 Task: Open Card Card0000000024 in Board Board0000000006 in Workspace WS0000000002 in Trello. Add Member 17.ch.pooja@gmail.com to Card Card0000000024 in Board Board0000000006 in Workspace WS0000000002 in Trello. Add Red Label titled Label0000000024 to Card Card0000000024 in Board Board0000000006 in Workspace WS0000000002 in Trello. Add Checklist CL0000000024 to Card Card0000000024 in Board Board0000000006 in Workspace WS0000000002 in Trello. Add Dates with Start Date as Nov 01 2023 and Due Date as Nov 30 2023 to Card Card0000000024 in Board Board0000000006 in Workspace WS0000000002 in Trello
Action: Mouse moved to (389, 445)
Screenshot: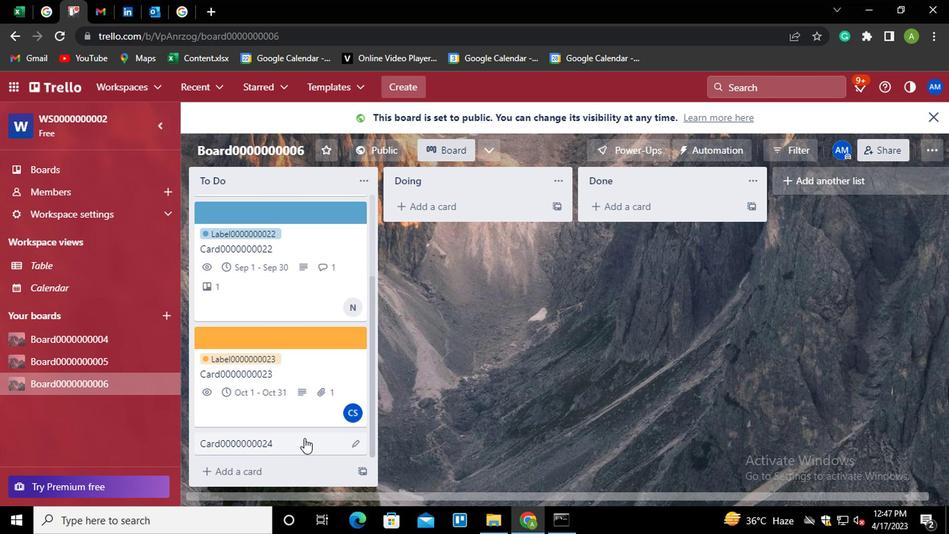 
Action: Mouse pressed left at (389, 445)
Screenshot: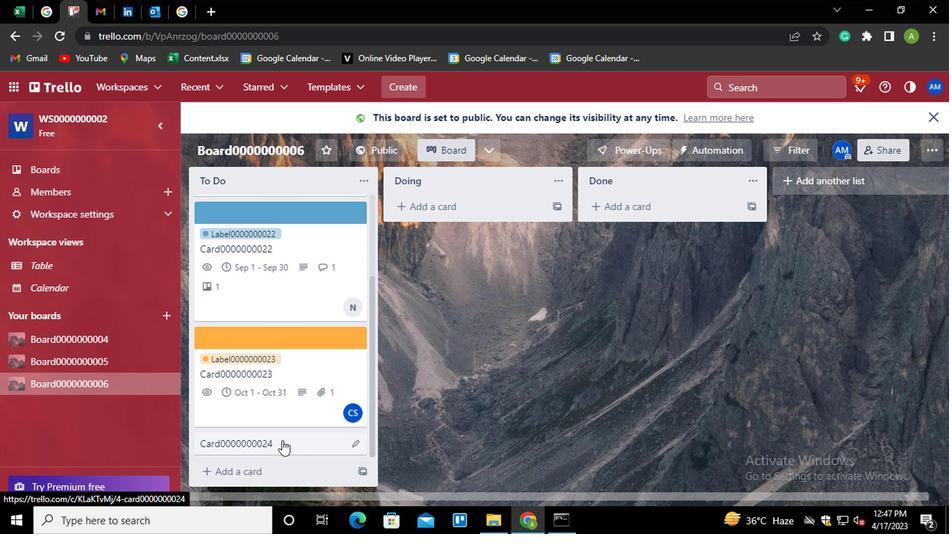 
Action: Mouse moved to (631, 195)
Screenshot: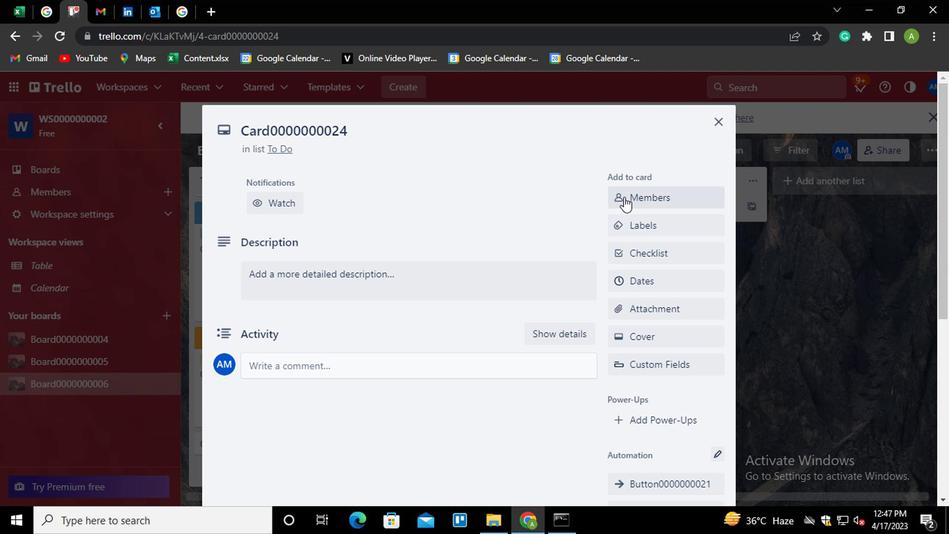 
Action: Mouse pressed left at (631, 195)
Screenshot: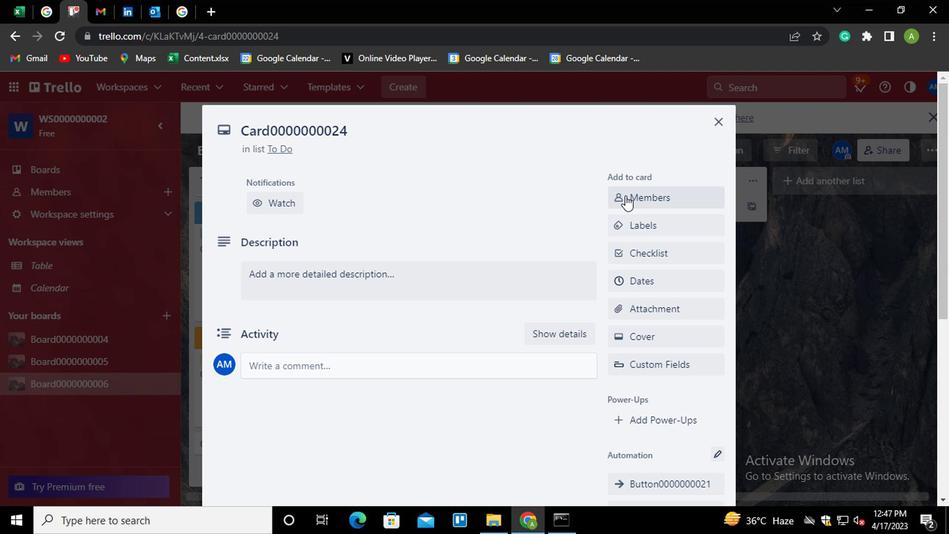 
Action: Mouse moved to (641, 213)
Screenshot: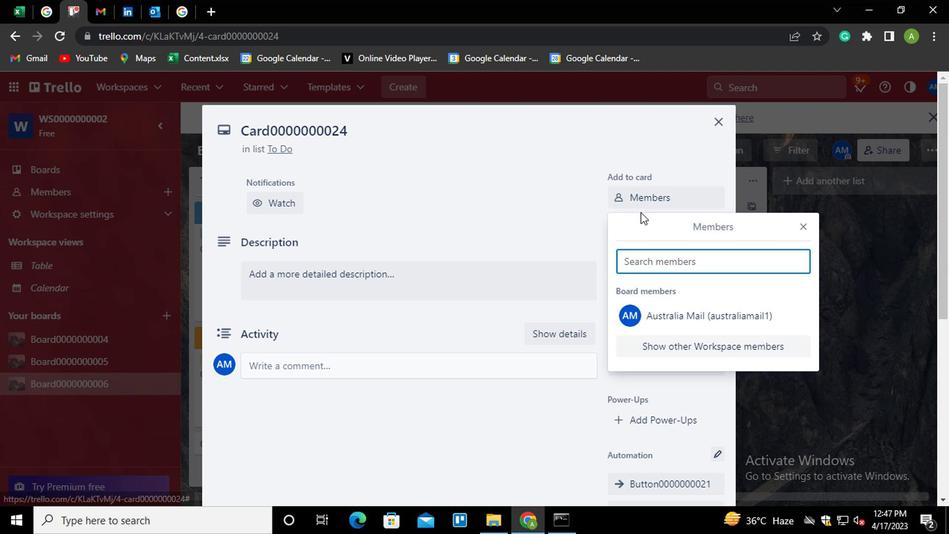 
Action: Key pressed 17.ch.pooja<Key.shift><Key.shift>@GMAIL.COM
Screenshot: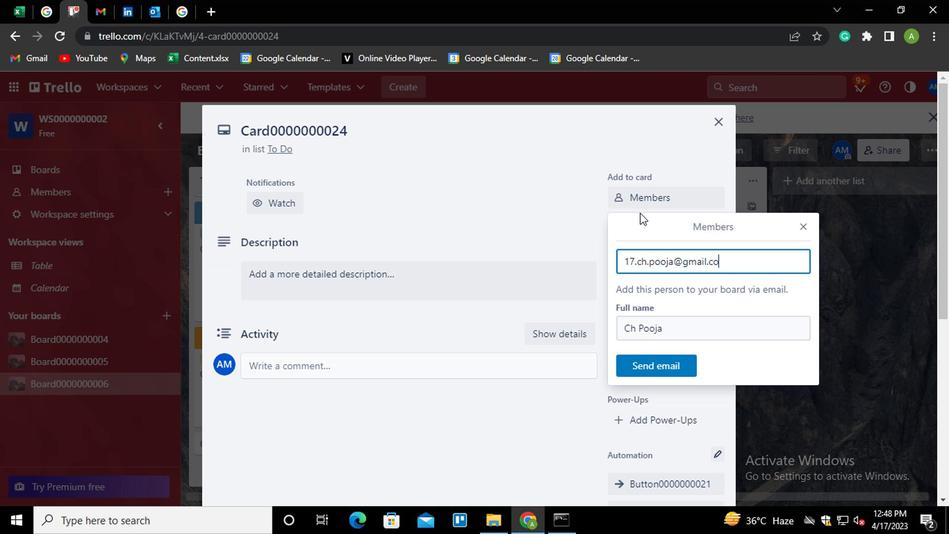
Action: Mouse moved to (655, 366)
Screenshot: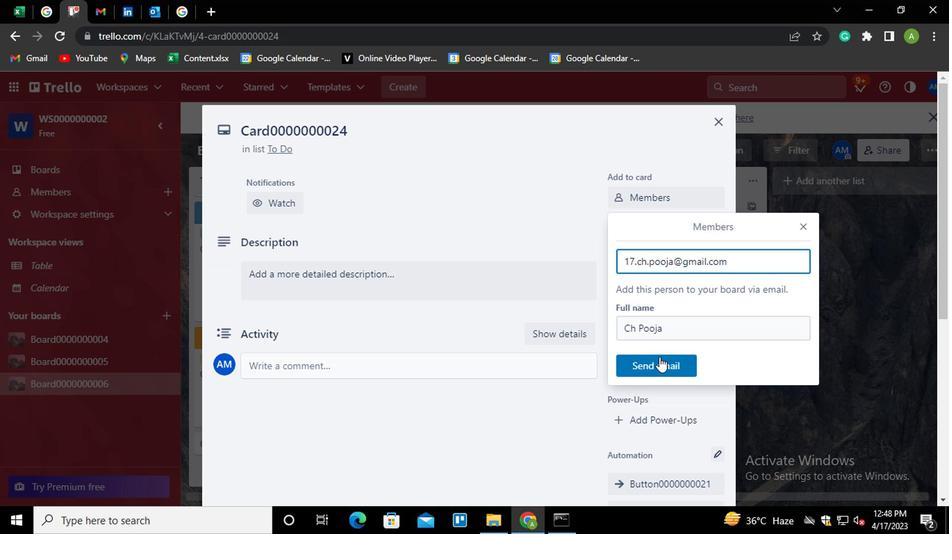 
Action: Mouse pressed left at (655, 366)
Screenshot: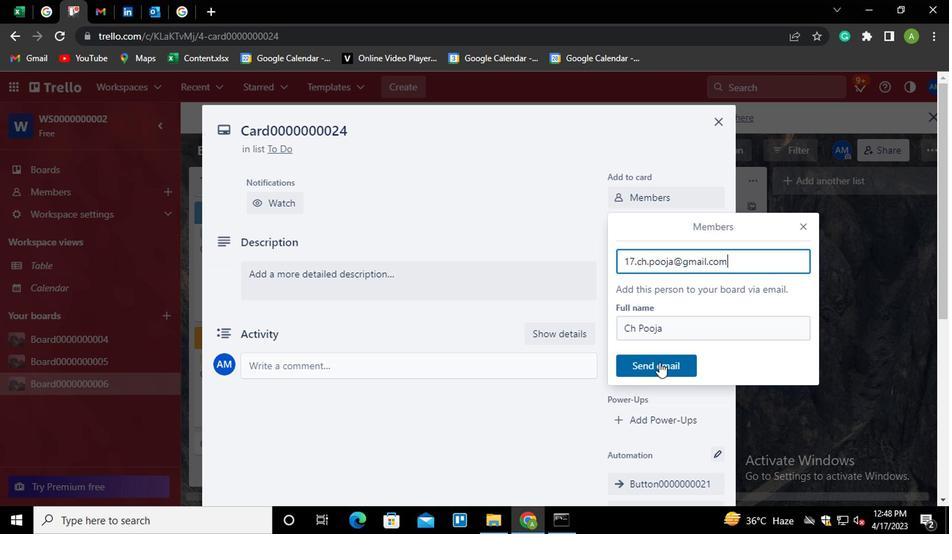 
Action: Mouse moved to (654, 225)
Screenshot: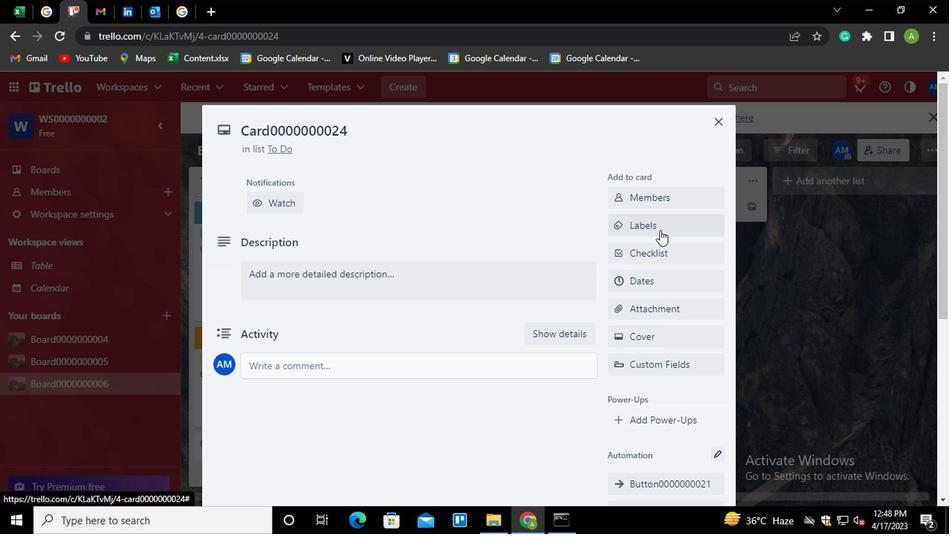 
Action: Mouse pressed left at (654, 225)
Screenshot: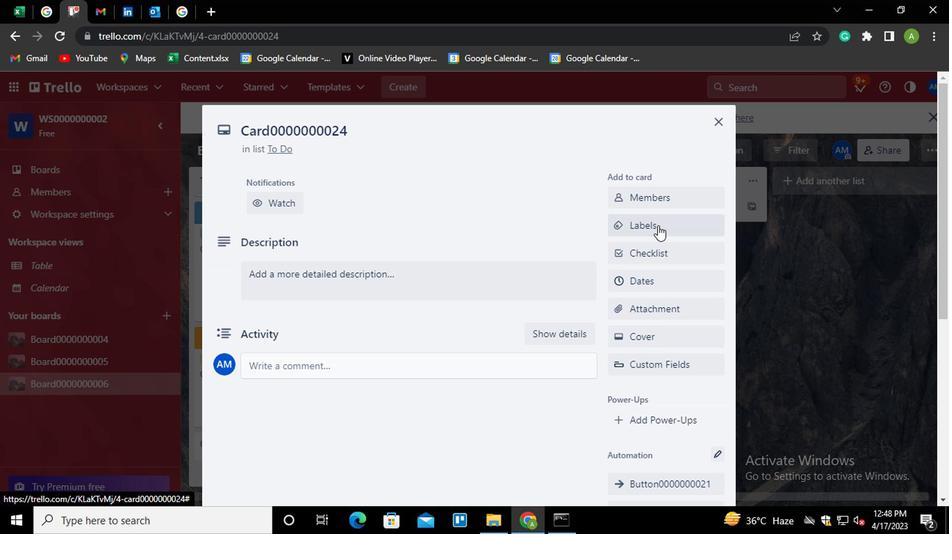
Action: Mouse moved to (631, 275)
Screenshot: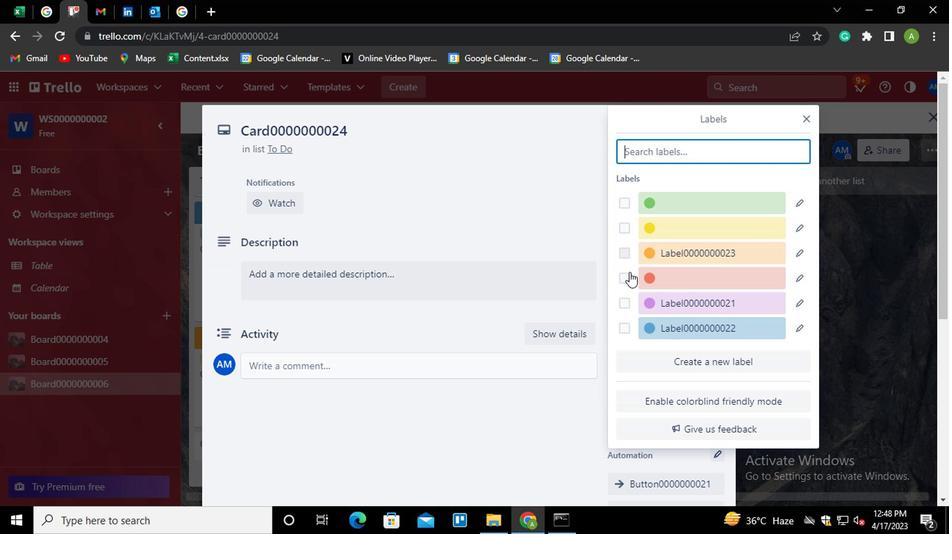 
Action: Mouse pressed left at (631, 275)
Screenshot: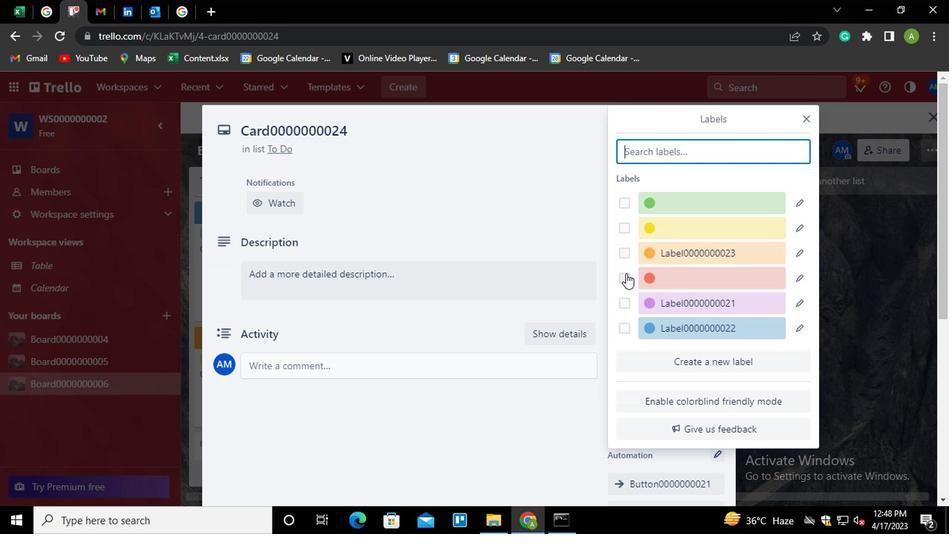 
Action: Mouse moved to (755, 279)
Screenshot: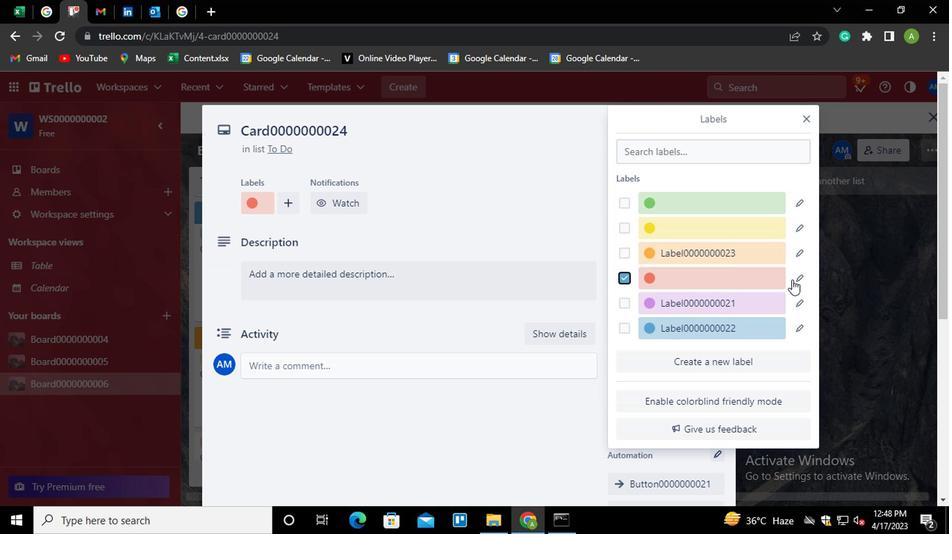 
Action: Mouse pressed left at (755, 279)
Screenshot: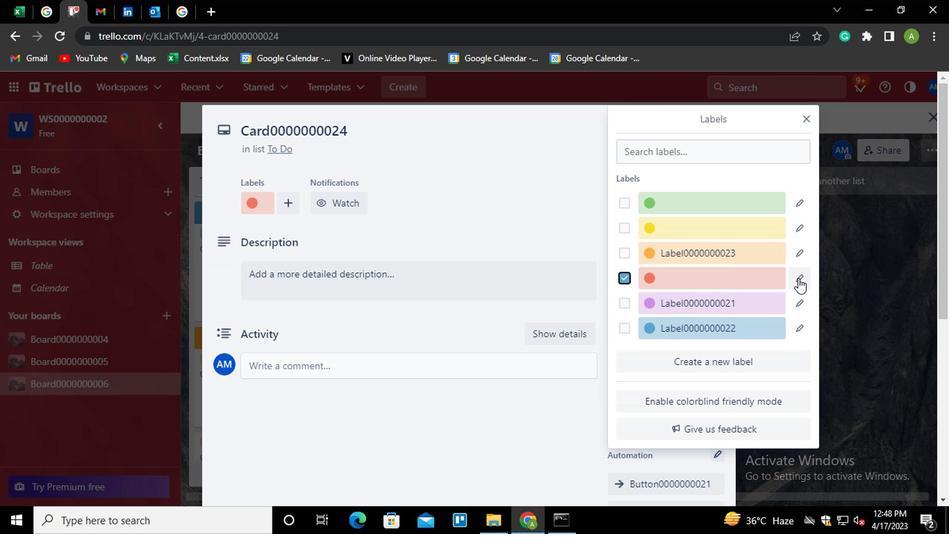 
Action: Mouse moved to (753, 279)
Screenshot: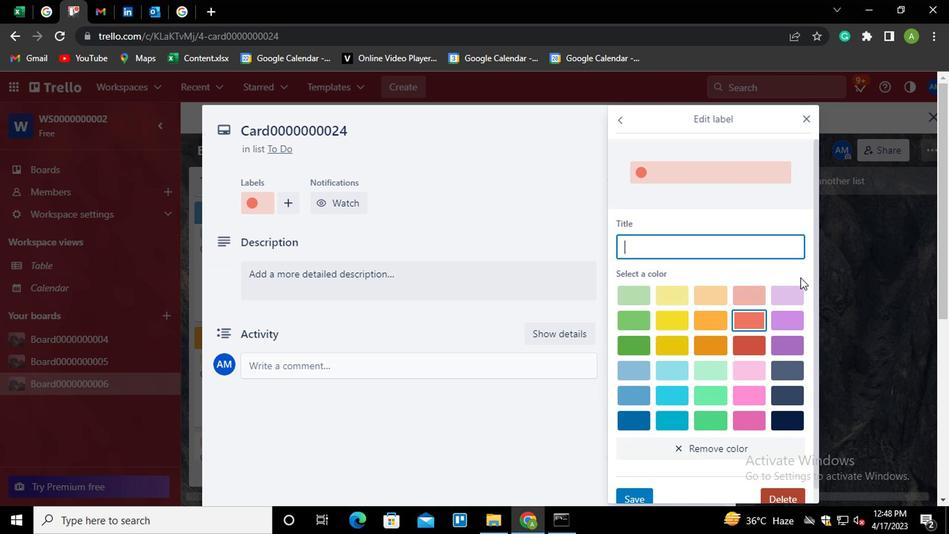 
Action: Key pressed <Key.shift><Key.shift><Key.shift><Key.shift><Key.shift><Key.shift>LABEL0000000024
Screenshot: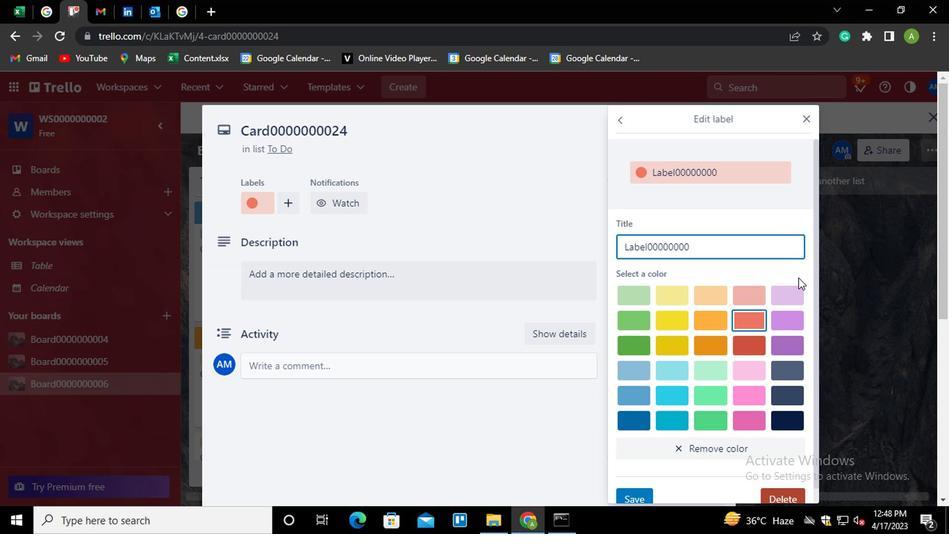 
Action: Mouse moved to (697, 295)
Screenshot: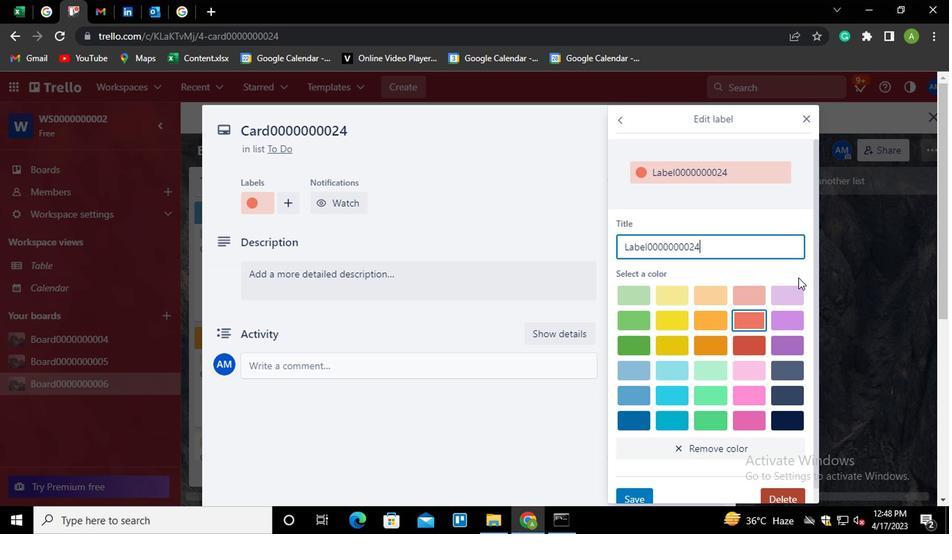 
Action: Mouse scrolled (697, 294) with delta (0, 0)
Screenshot: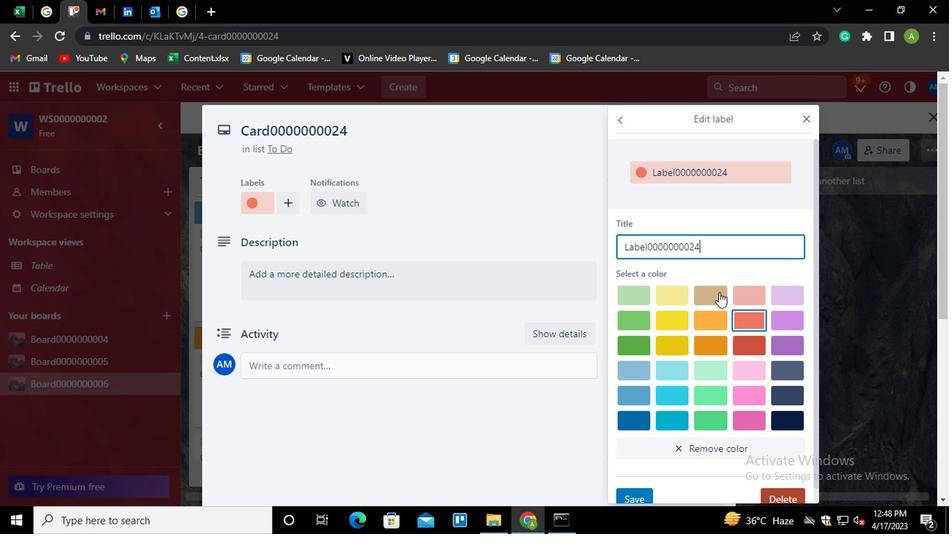 
Action: Mouse scrolled (697, 294) with delta (0, 0)
Screenshot: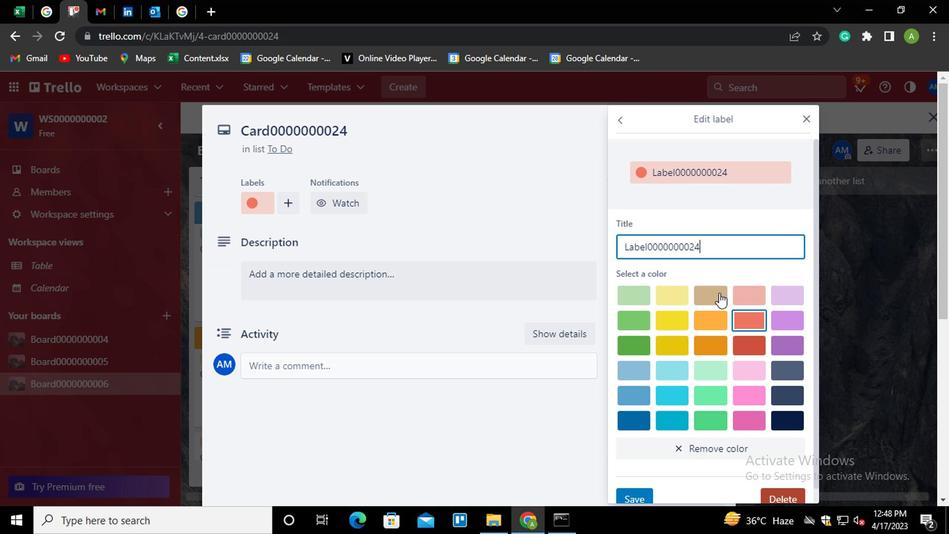 
Action: Mouse moved to (635, 483)
Screenshot: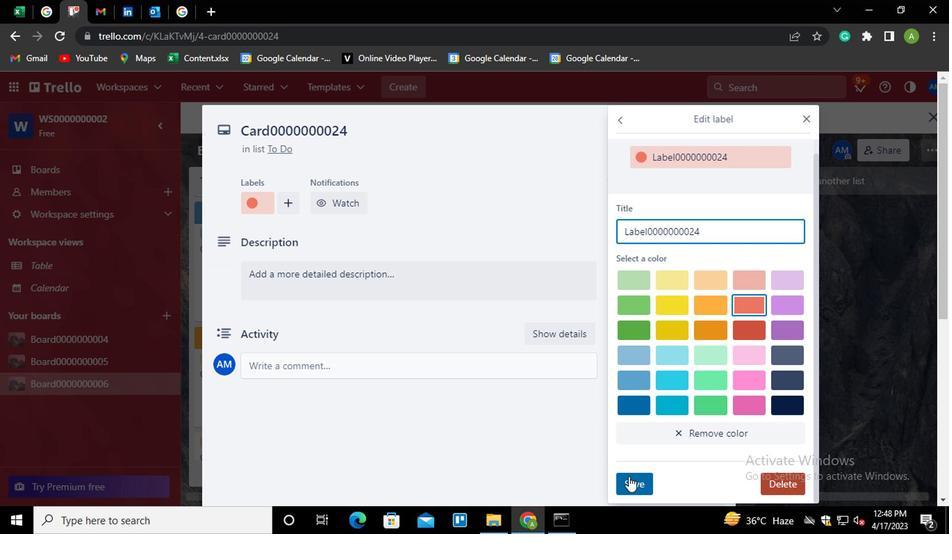 
Action: Mouse pressed left at (635, 483)
Screenshot: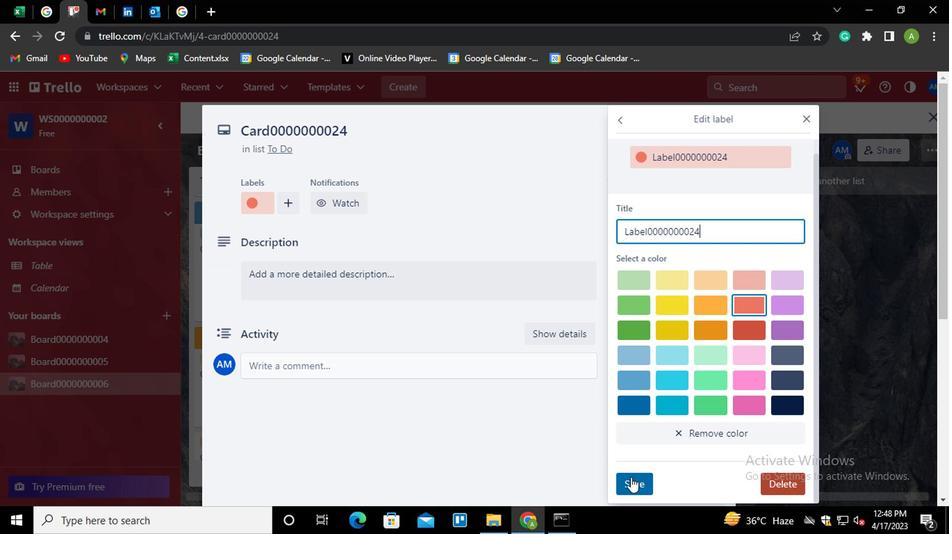 
Action: Mouse moved to (593, 207)
Screenshot: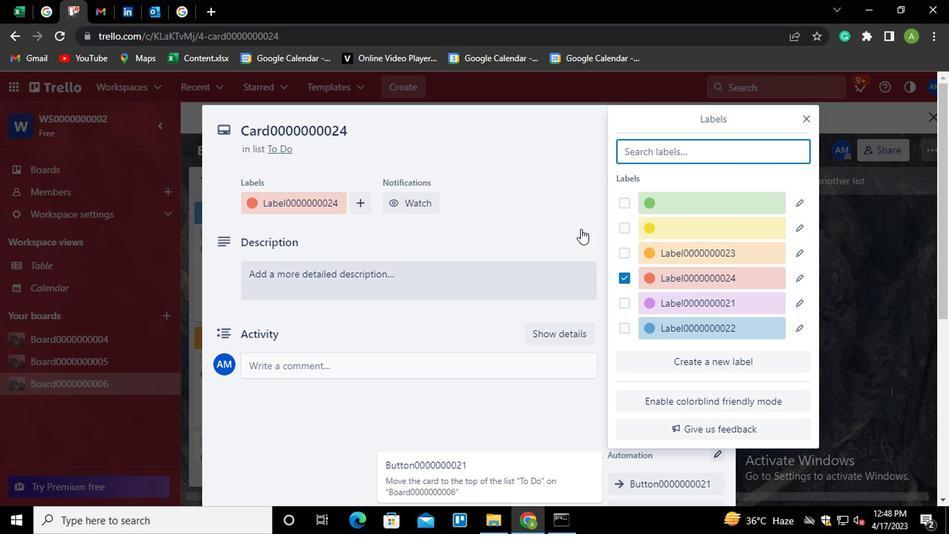 
Action: Mouse pressed left at (593, 207)
Screenshot: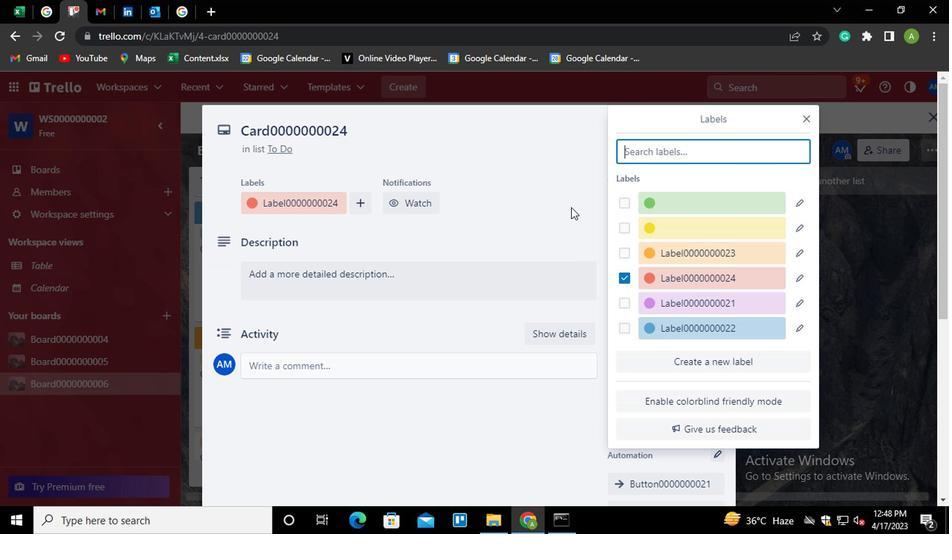 
Action: Mouse moved to (657, 251)
Screenshot: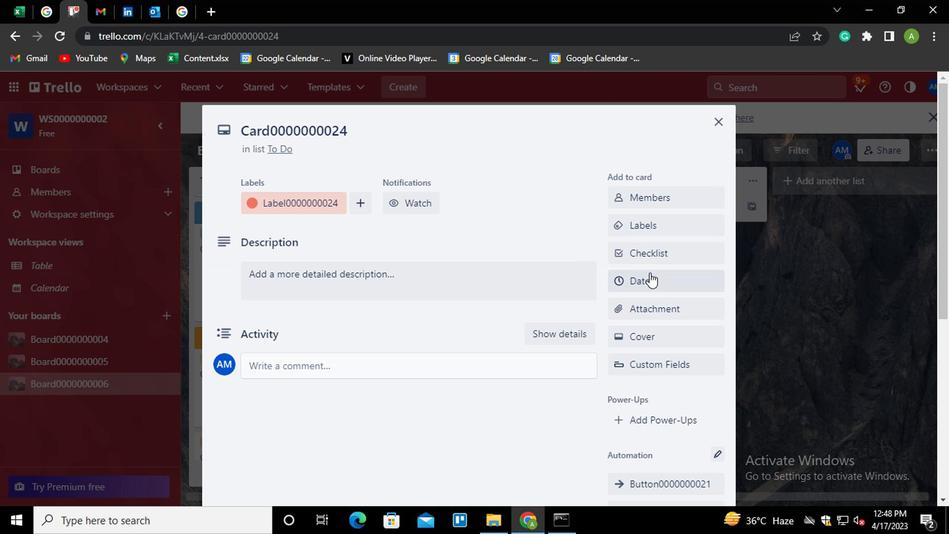 
Action: Mouse pressed left at (657, 251)
Screenshot: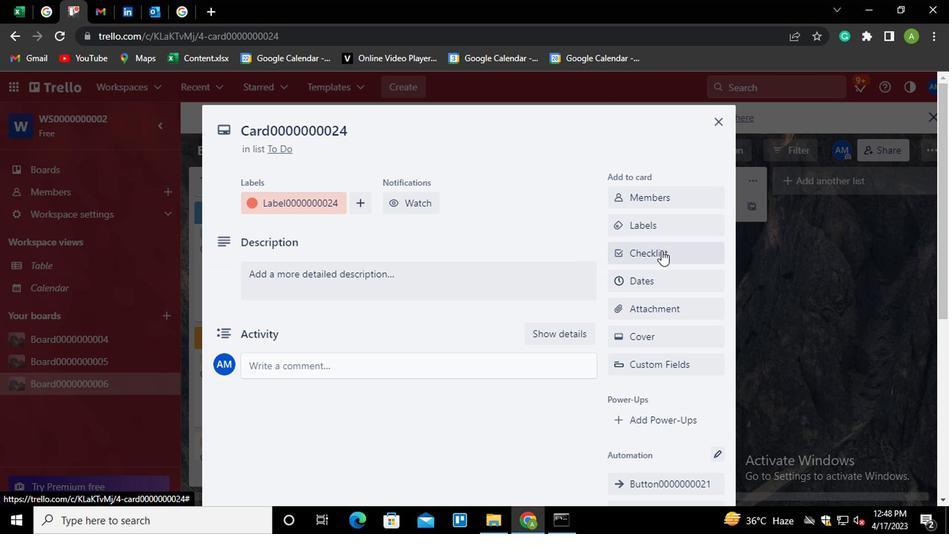
Action: Mouse moved to (656, 251)
Screenshot: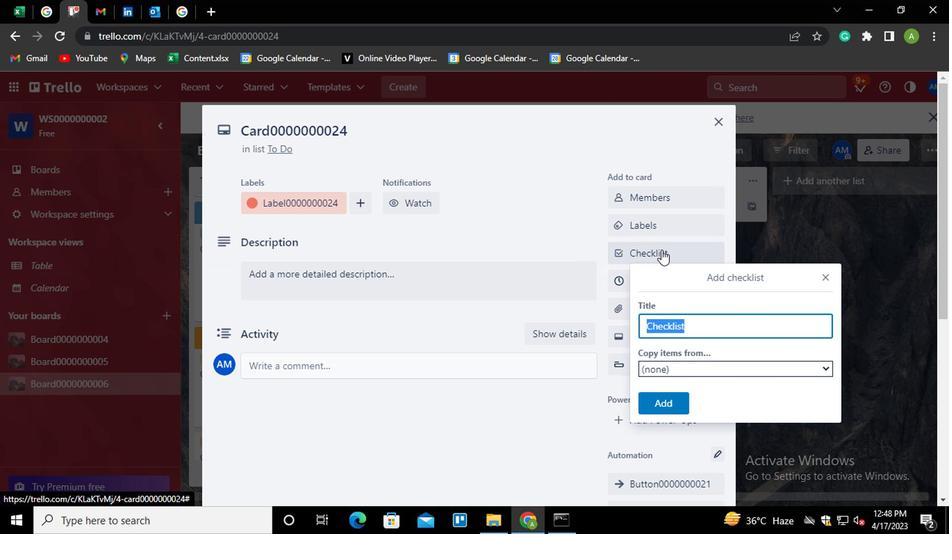 
Action: Key pressed <Key.shift>CL0000000024
Screenshot: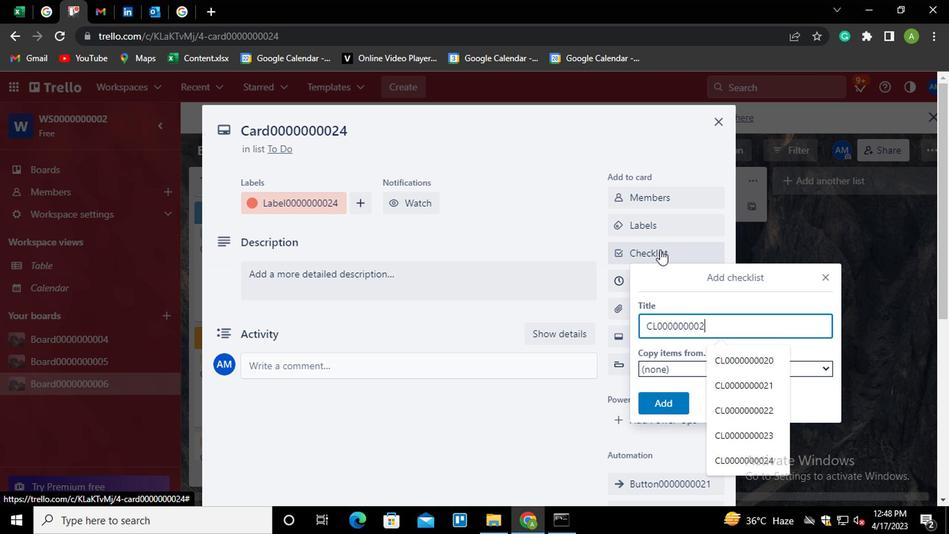 
Action: Mouse moved to (664, 401)
Screenshot: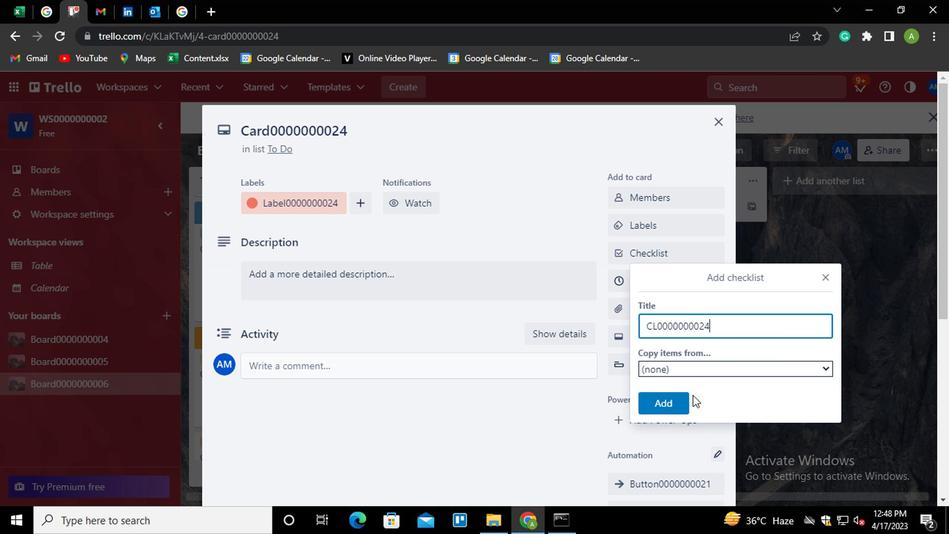 
Action: Mouse pressed left at (664, 401)
Screenshot: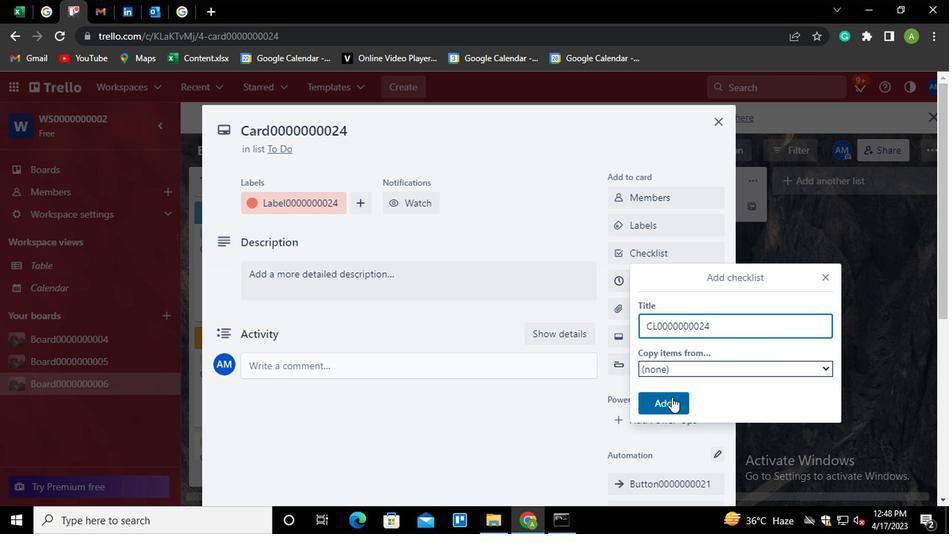 
Action: Mouse moved to (664, 285)
Screenshot: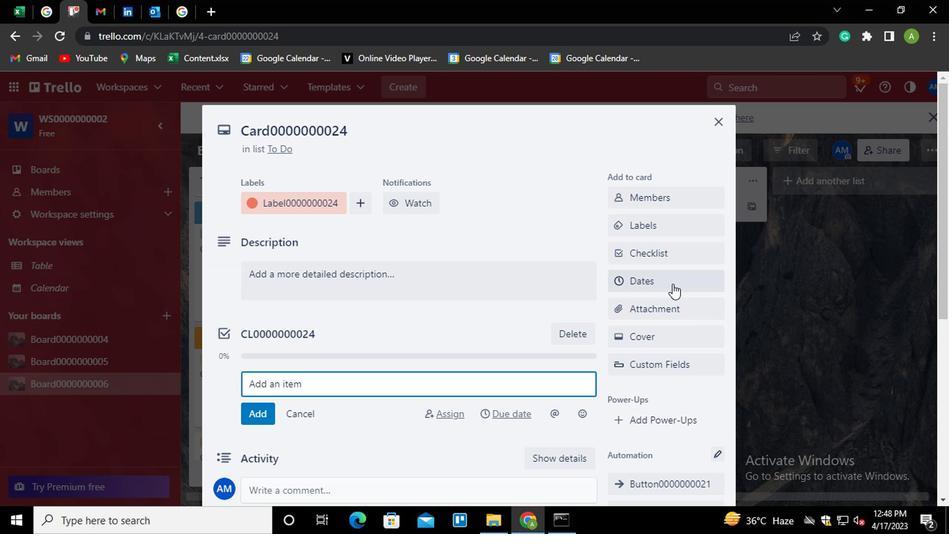 
Action: Mouse pressed left at (664, 285)
Screenshot: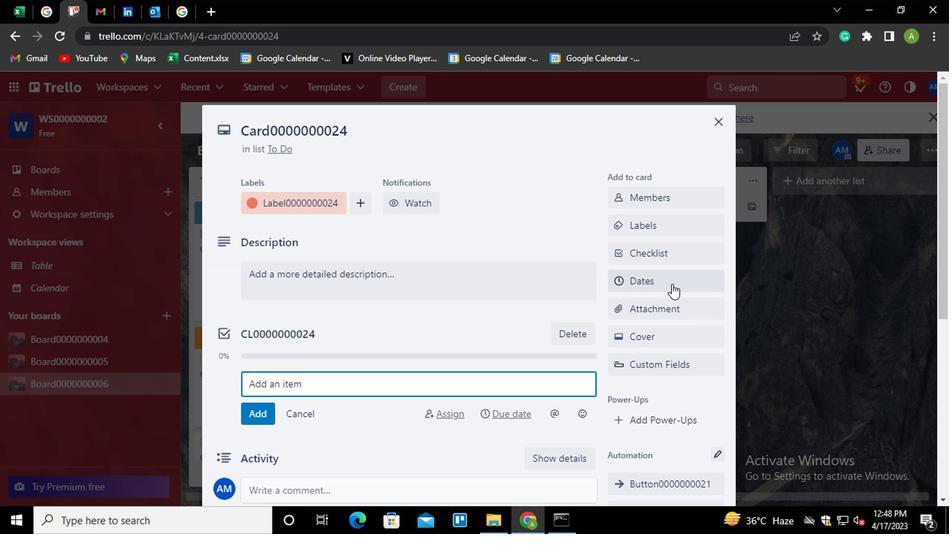 
Action: Mouse moved to (626, 376)
Screenshot: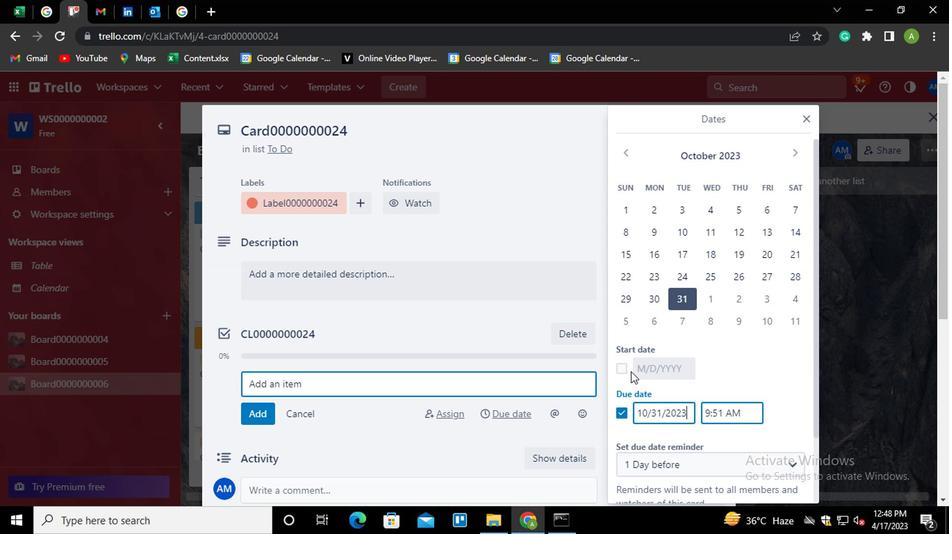 
Action: Mouse pressed left at (626, 376)
Screenshot: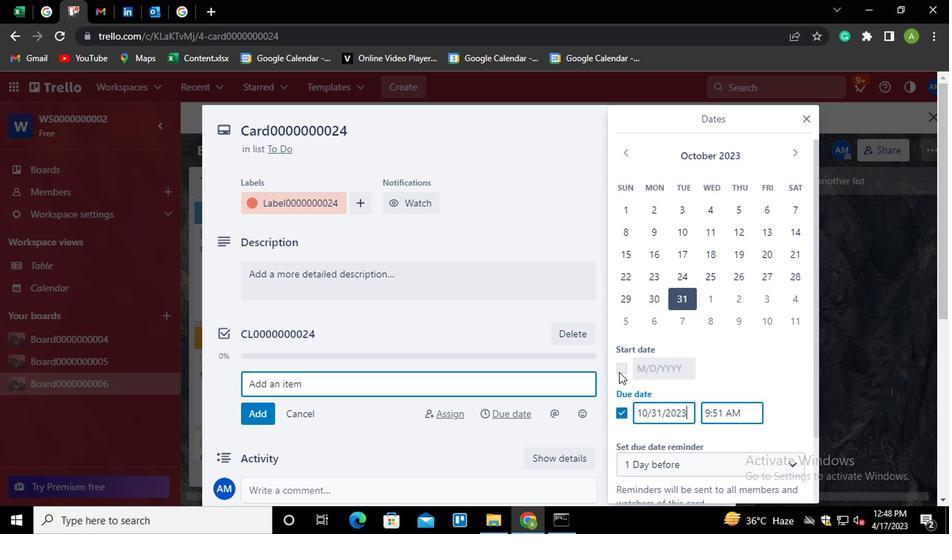 
Action: Mouse moved to (647, 375)
Screenshot: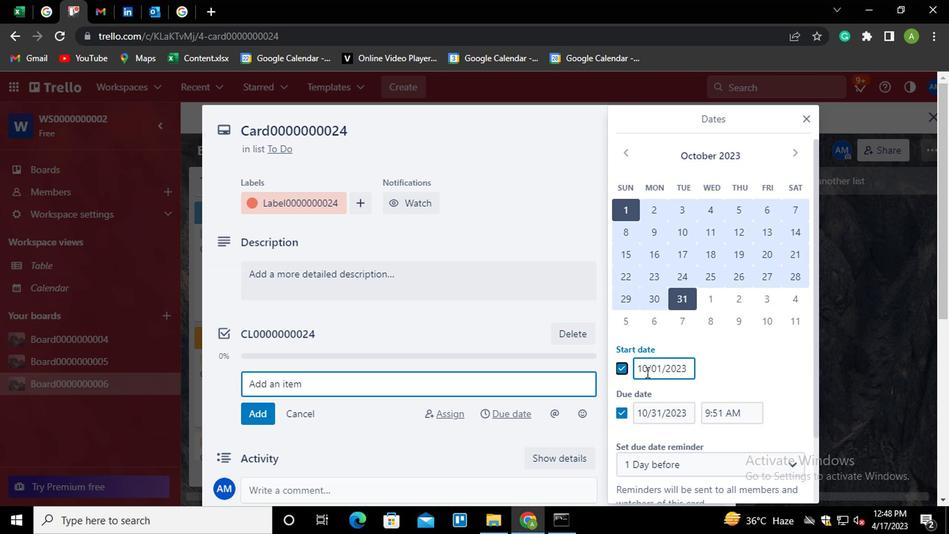 
Action: Mouse pressed left at (647, 375)
Screenshot: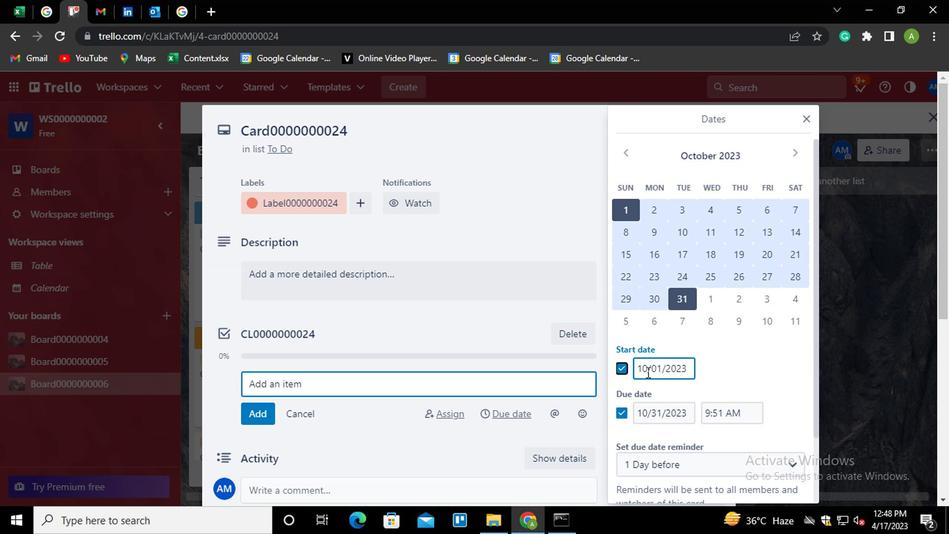 
Action: Mouse moved to (654, 370)
Screenshot: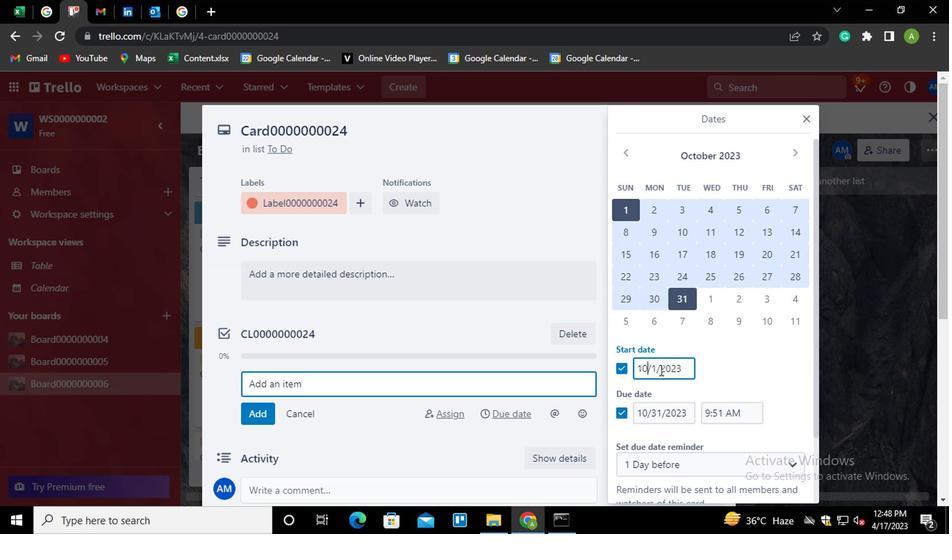 
Action: Key pressed <Key.backspace>1
Screenshot: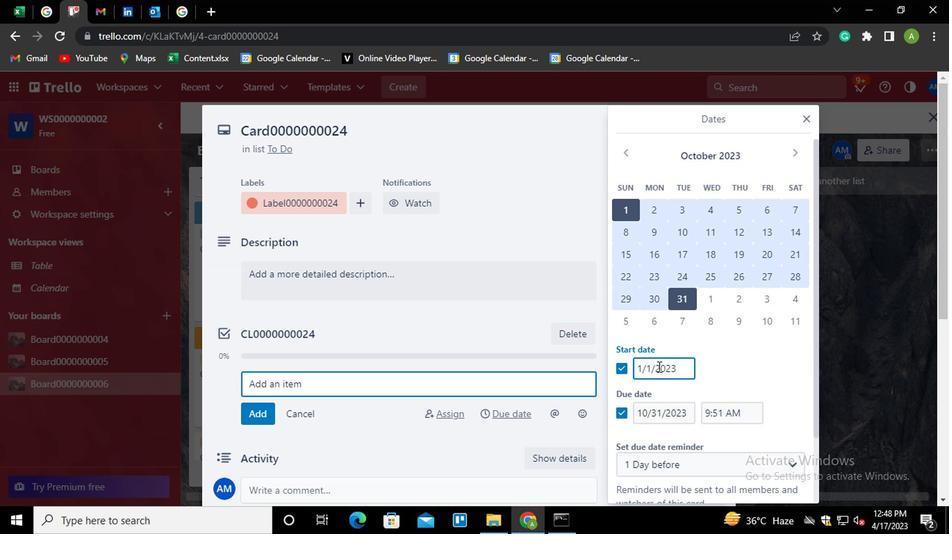 
Action: Mouse moved to (705, 362)
Screenshot: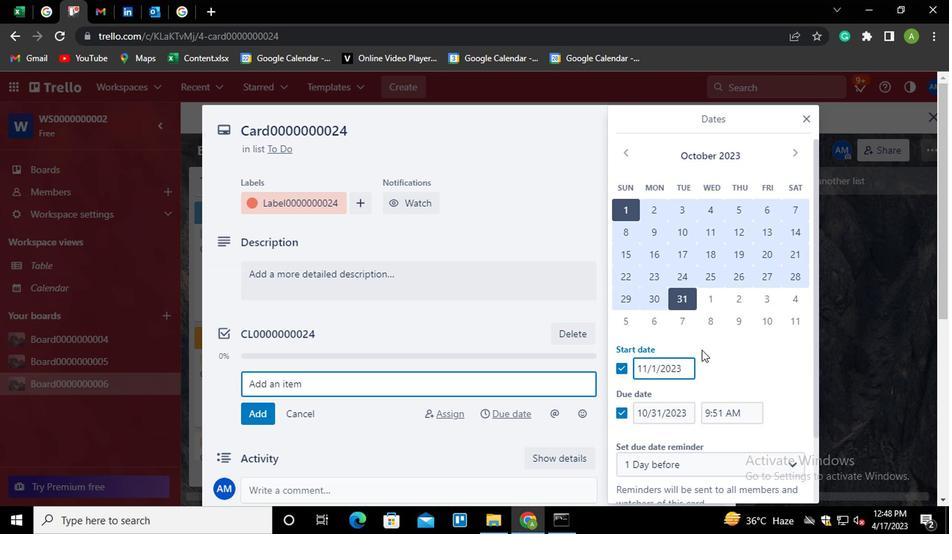 
Action: Mouse pressed left at (705, 362)
Screenshot: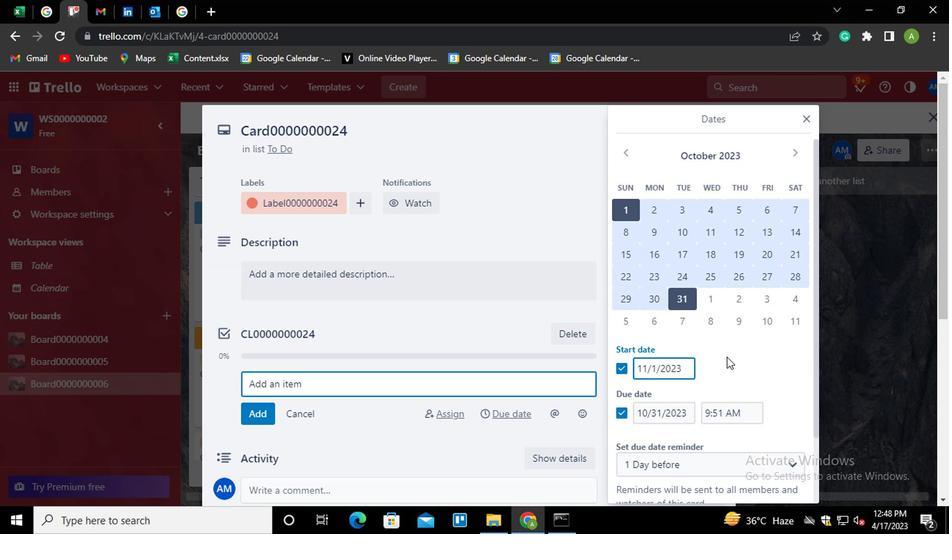 
Action: Mouse moved to (657, 417)
Screenshot: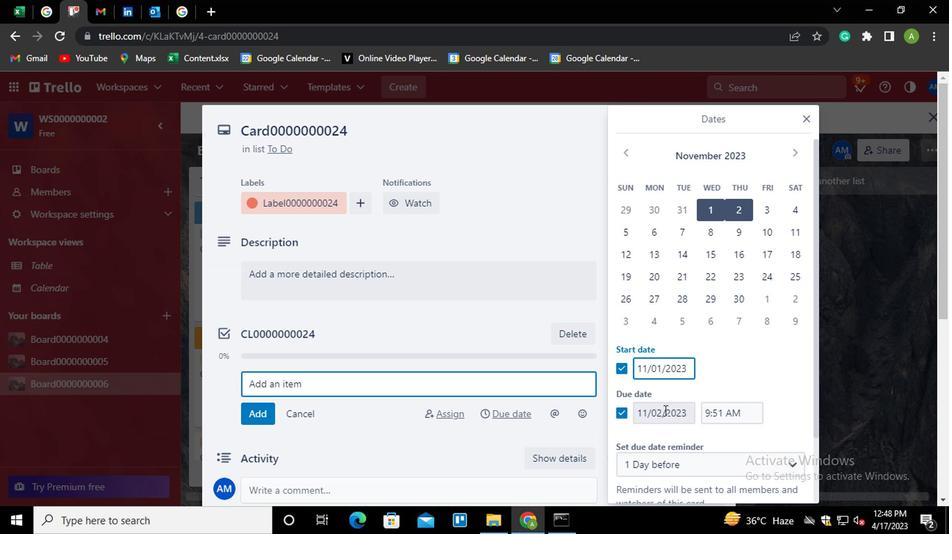 
Action: Mouse pressed left at (657, 417)
Screenshot: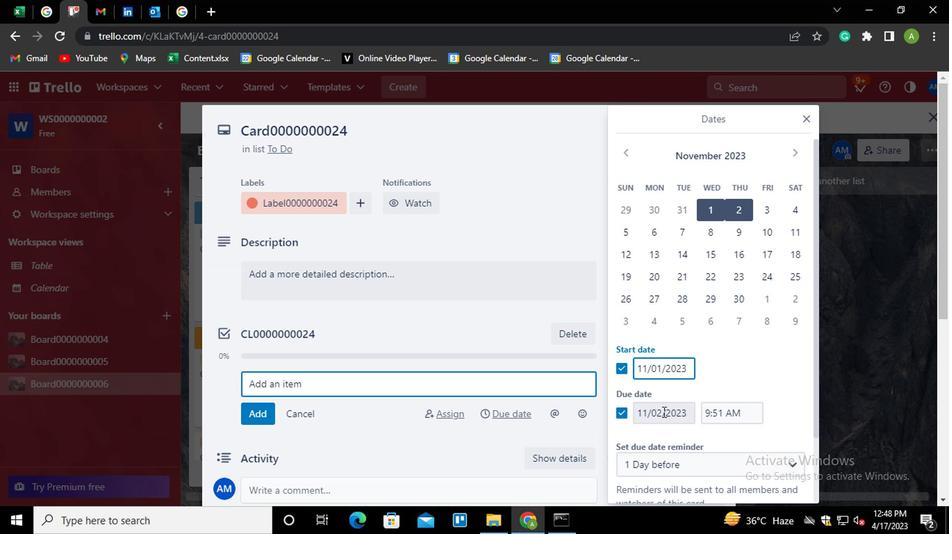 
Action: Mouse moved to (688, 386)
Screenshot: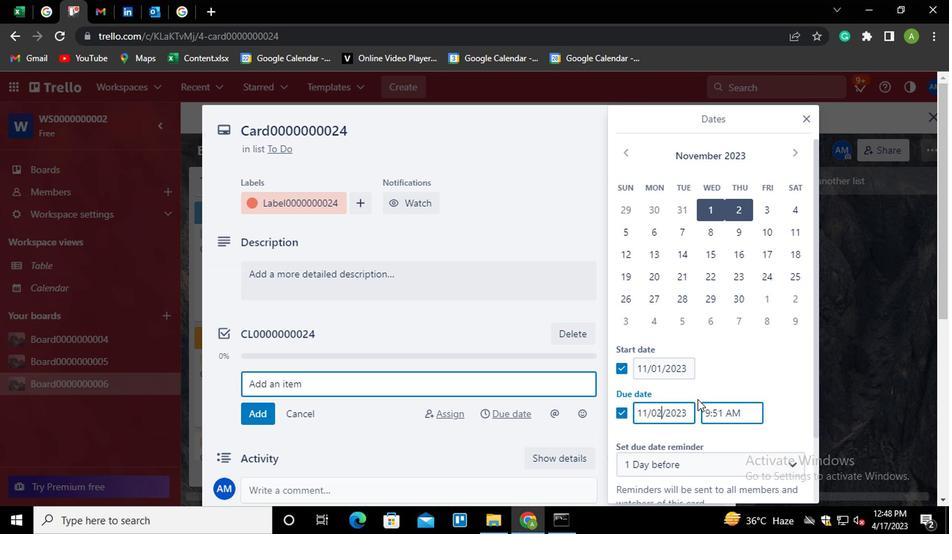 
Action: Key pressed <Key.backspace><Key.backspace>30
Screenshot: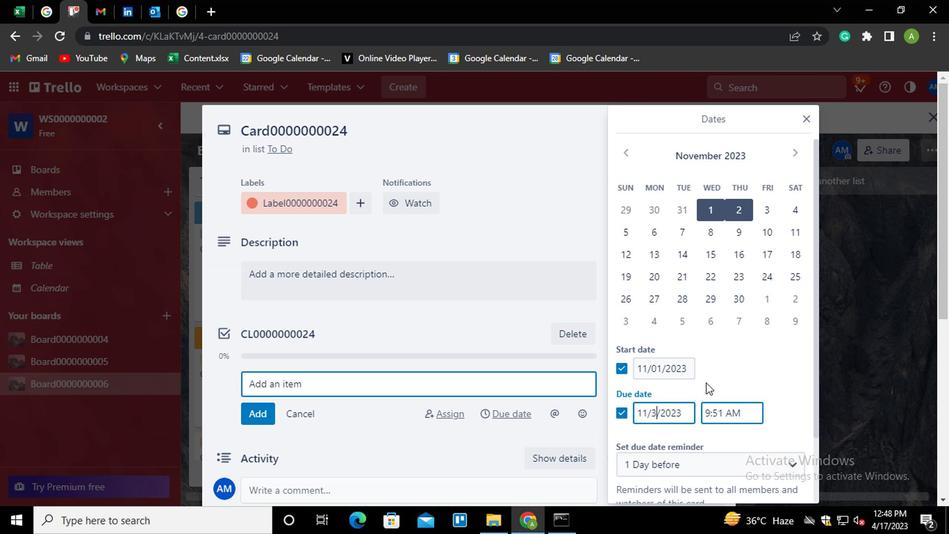 
Action: Mouse moved to (729, 363)
Screenshot: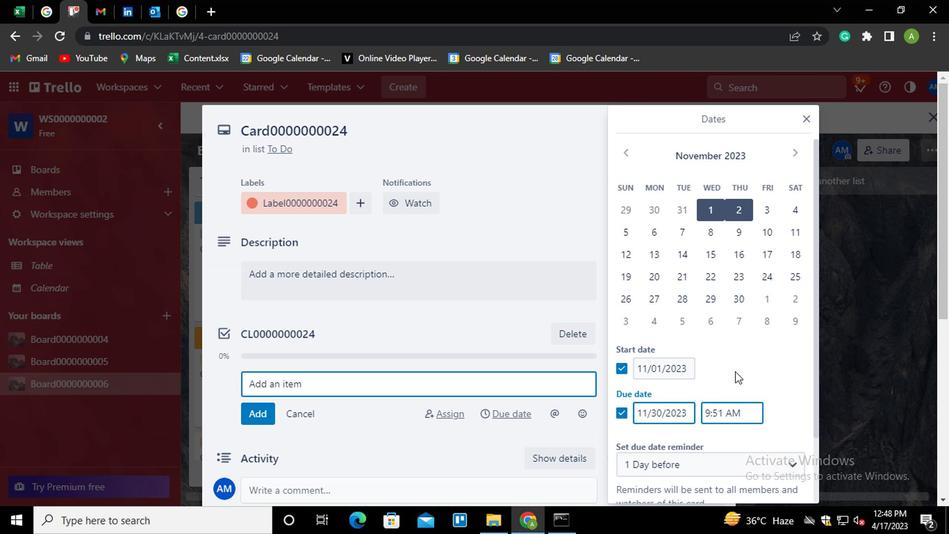 
Action: Mouse pressed left at (729, 363)
Screenshot: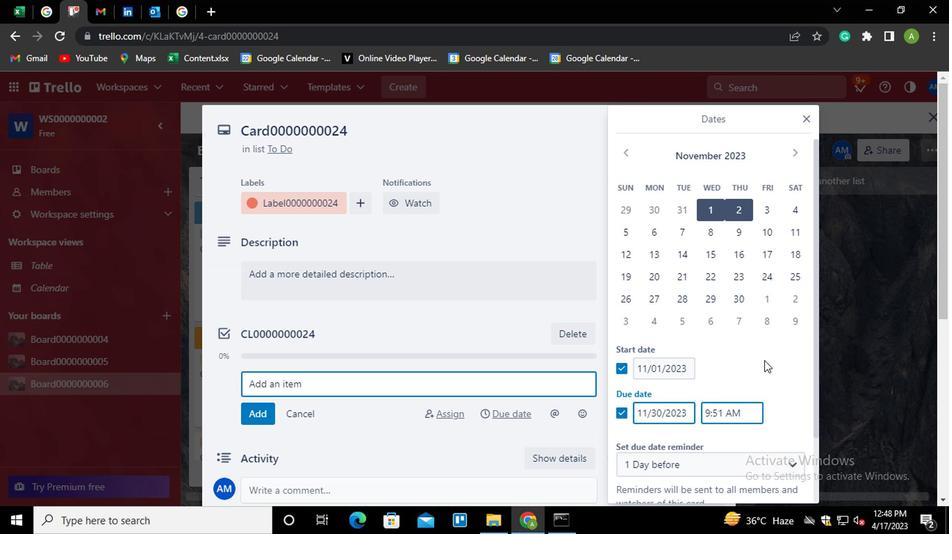 
Action: Mouse scrolled (729, 363) with delta (0, 0)
Screenshot: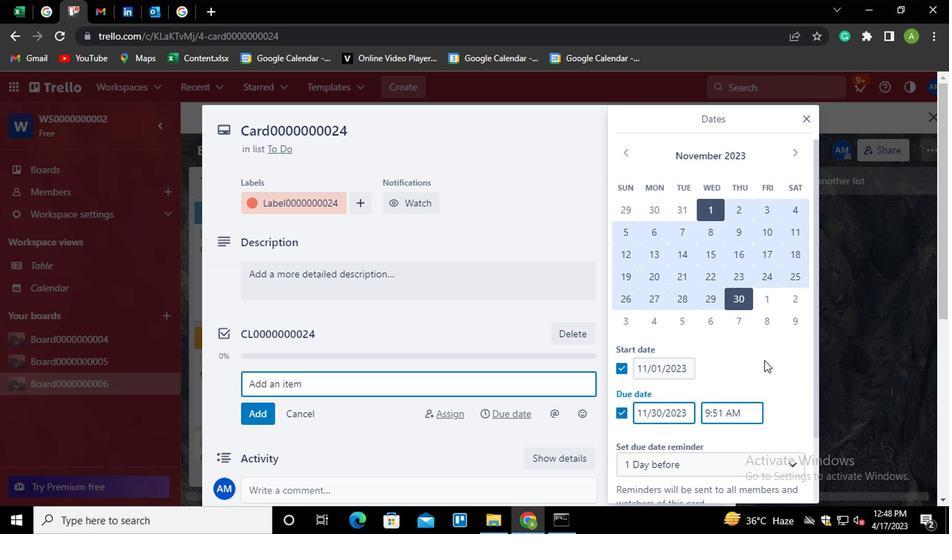 
Action: Mouse scrolled (729, 363) with delta (0, 0)
Screenshot: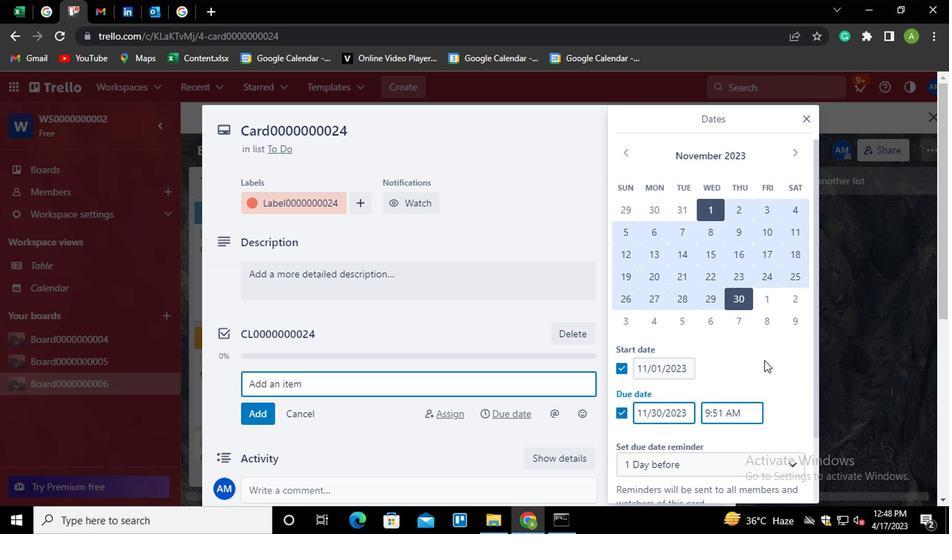 
Action: Mouse scrolled (729, 363) with delta (0, 0)
Screenshot: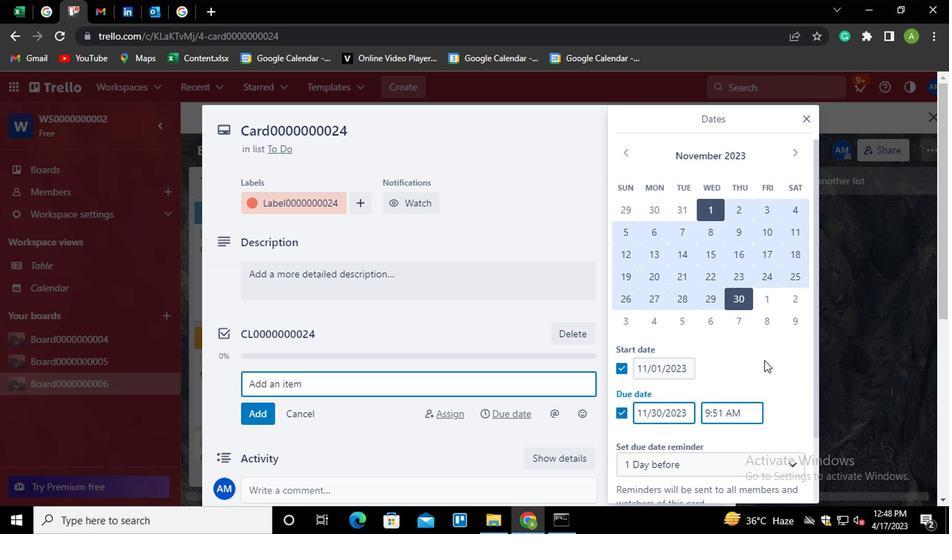 
Action: Mouse moved to (686, 449)
Screenshot: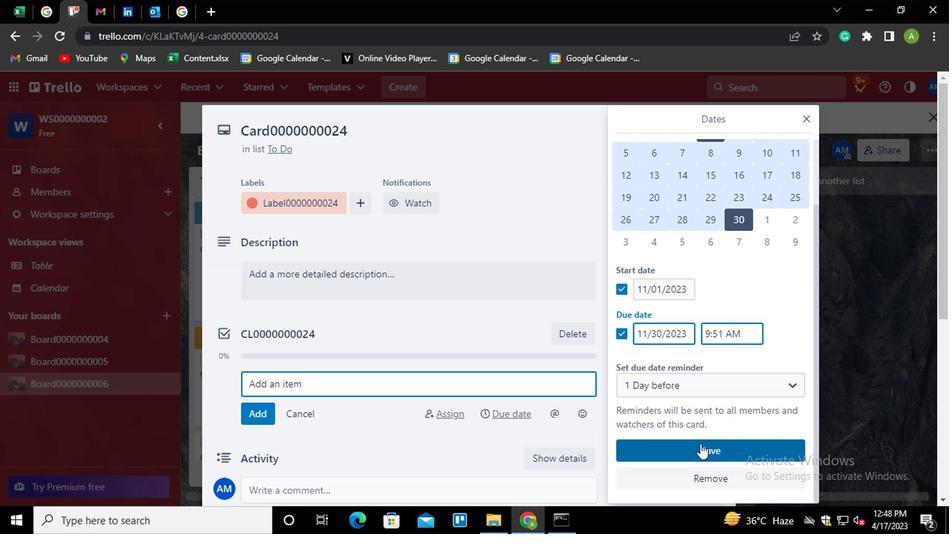 
Action: Mouse pressed left at (686, 449)
Screenshot: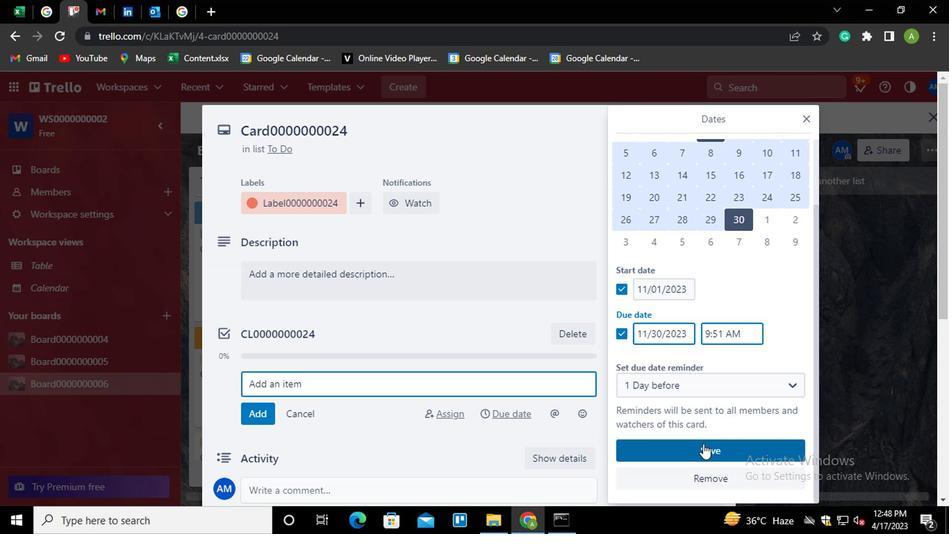 
Action: Mouse moved to (538, 251)
Screenshot: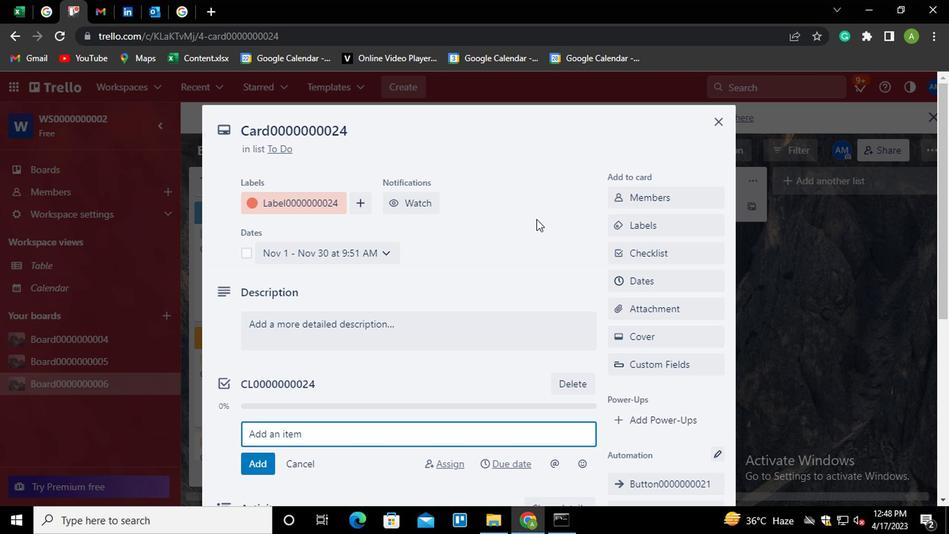 
